 Task: Create New Customer with Customer Name: End Store, Billing Address Line1: 305 Lake Floyd Circle, Billing Address Line2:  Hockessin, Billing Address Line3:  Delaware 19707, Cell Number: 818-714-6937
Action: Mouse pressed left at (158, 32)
Screenshot: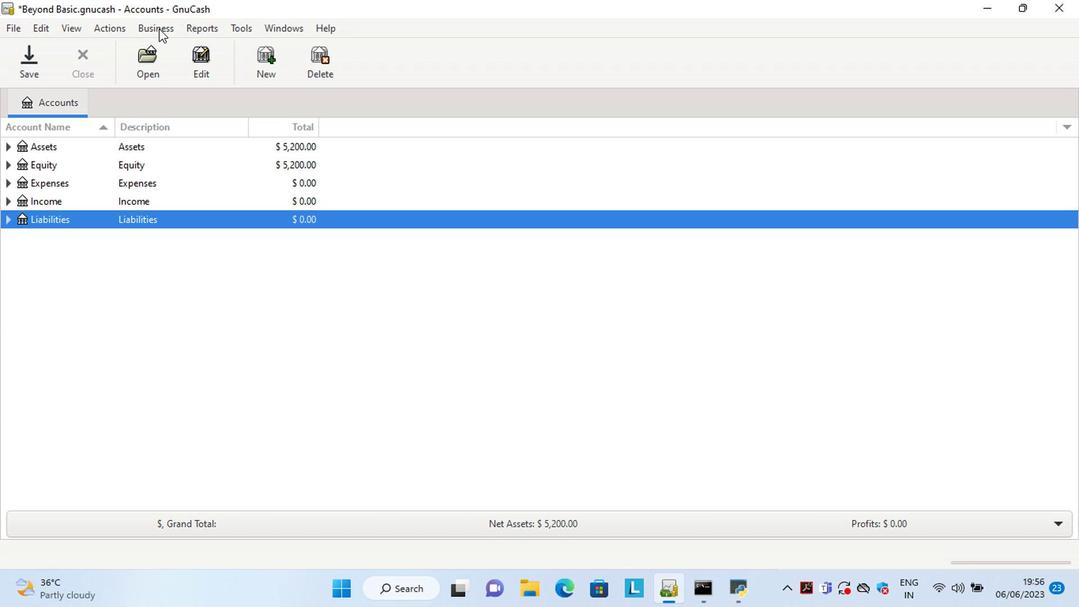 
Action: Mouse moved to (335, 70)
Screenshot: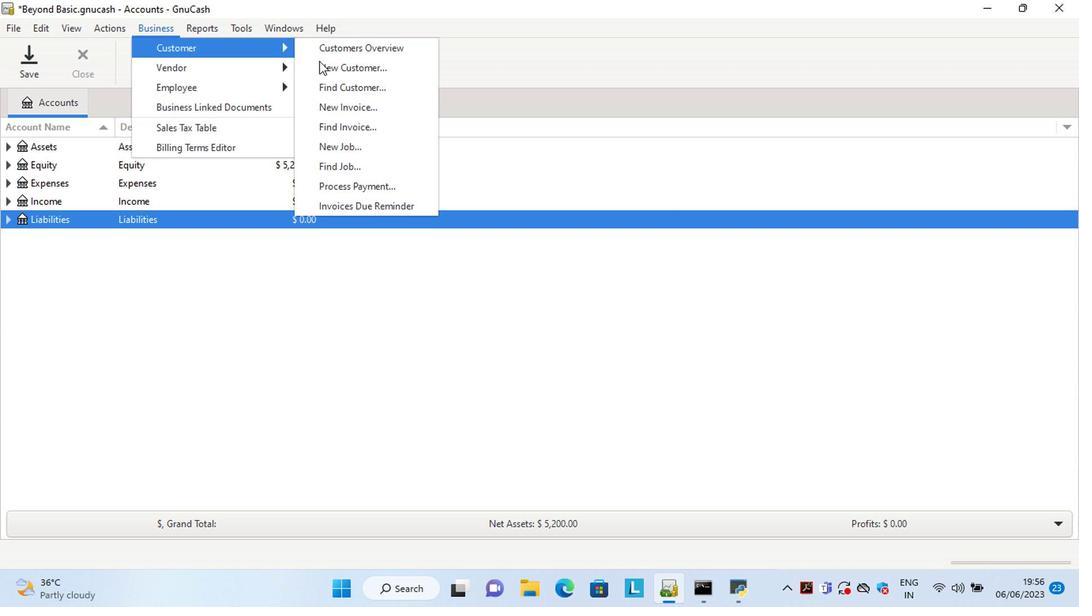 
Action: Mouse pressed left at (335, 70)
Screenshot: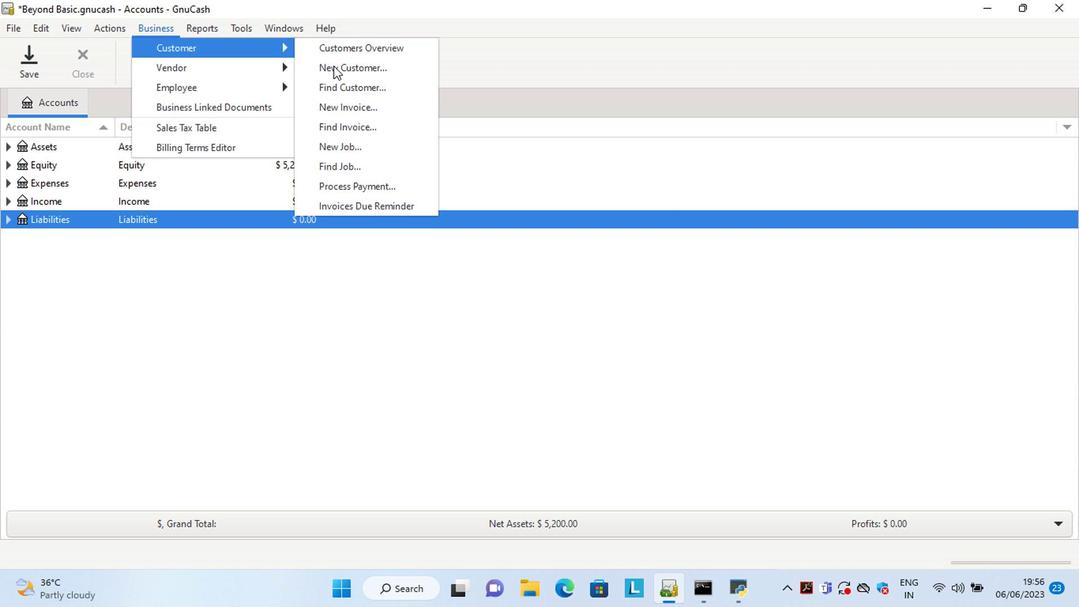
Action: Mouse moved to (757, 381)
Screenshot: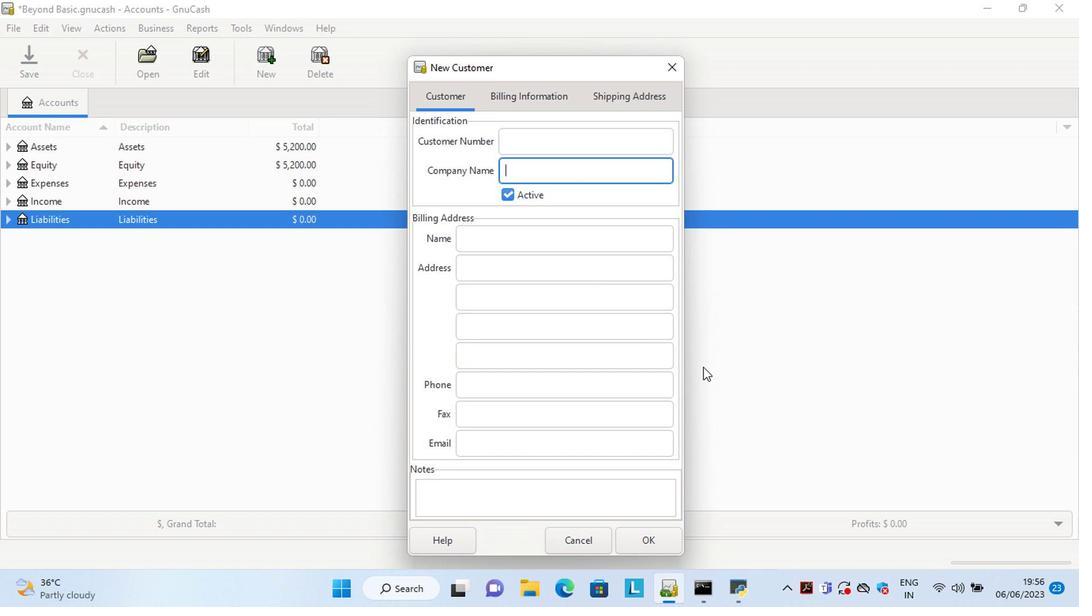 
Action: Key pressed <Key.shift><Key.shift><Key.shift><Key.shift><Key.shift><Key.shift><Key.shift><Key.shift><Key.shift><Key.shift><Key.shift>End<Key.space><Key.shift>Store<Key.space><Key.backspace><Key.tab><Key.tab><Key.tab>305<Key.space><Key.shift>Lake<Key.space><Key.shift>Floyd<Key.space><Key.shift>Circle<Key.tab><Key.shift>Ho<Key.tab><Key.shift>Dela<Key.tab><Key.tab>818-714-6937
Screenshot: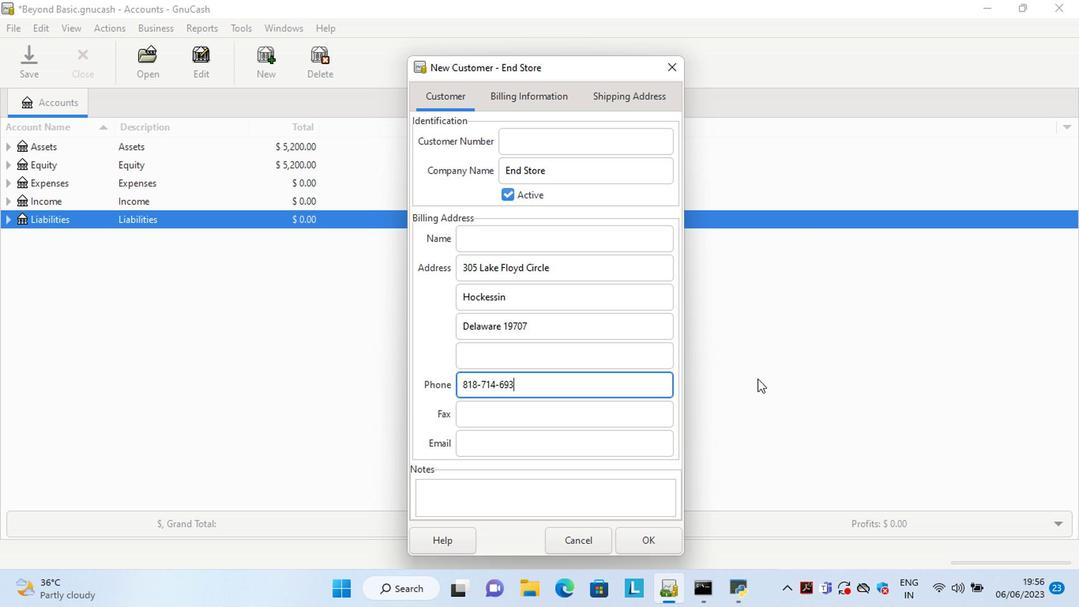 
Action: Mouse moved to (644, 539)
Screenshot: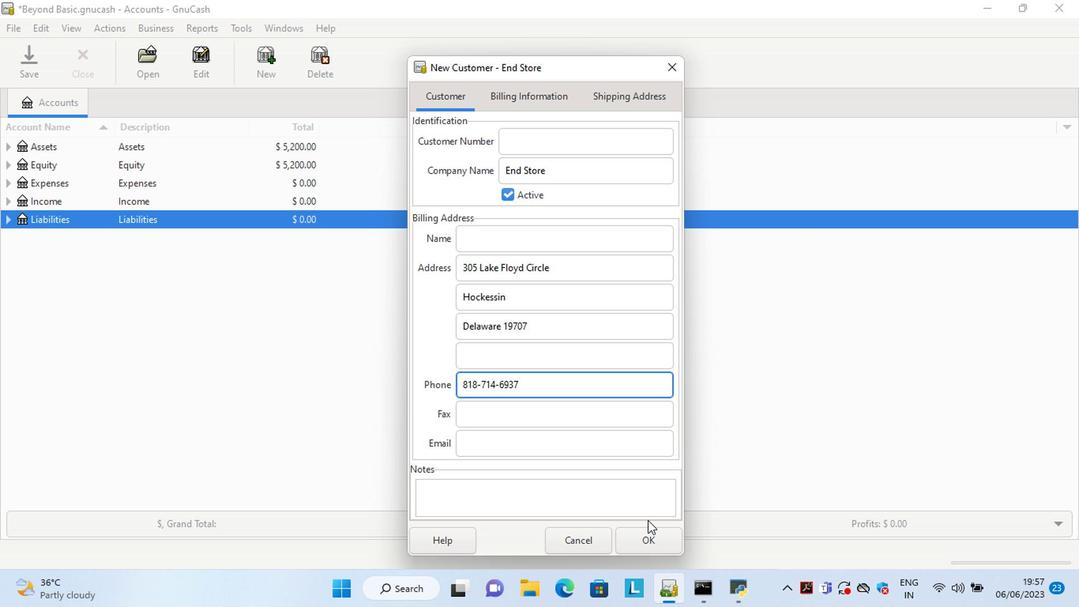 
Action: Mouse pressed left at (644, 539)
Screenshot: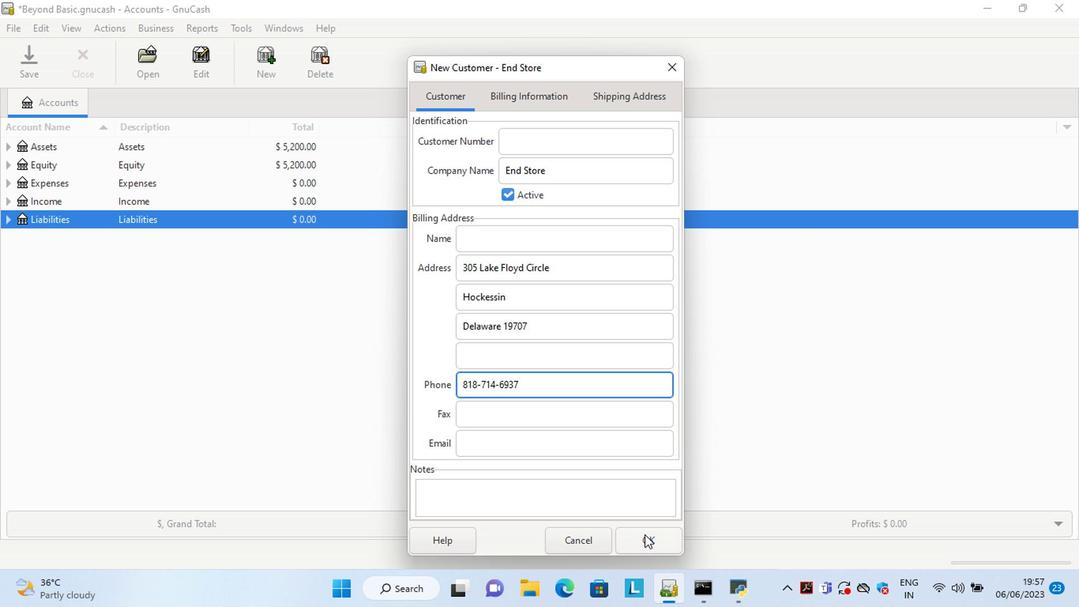 
